Task: Master Chrome "Send to Your Devices" Feature.
Action: Mouse moved to (124, 32)
Screenshot: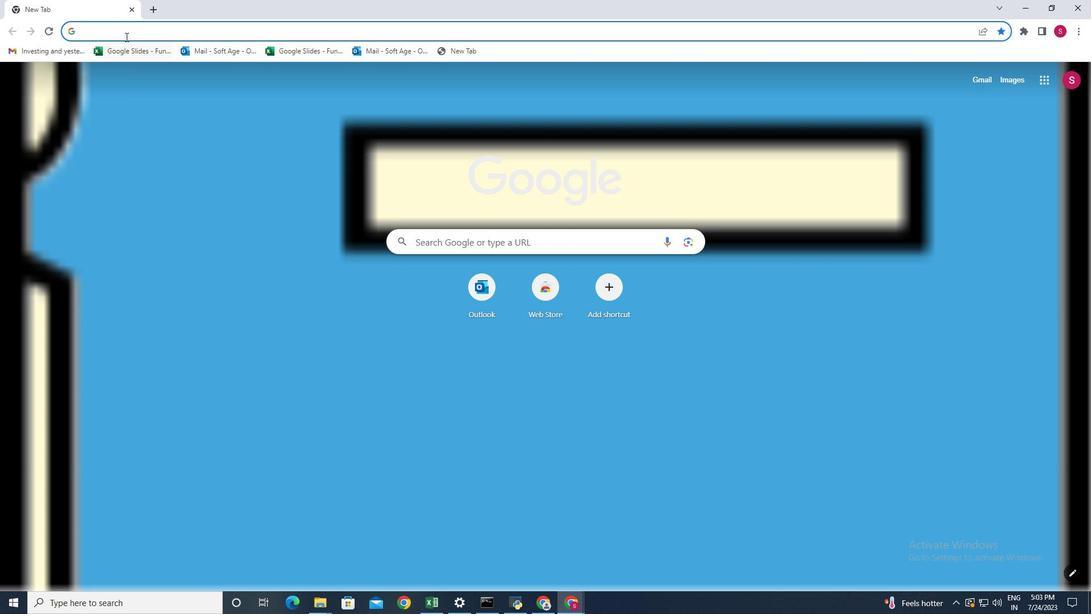 
Action: Mouse pressed left at (124, 32)
Screenshot: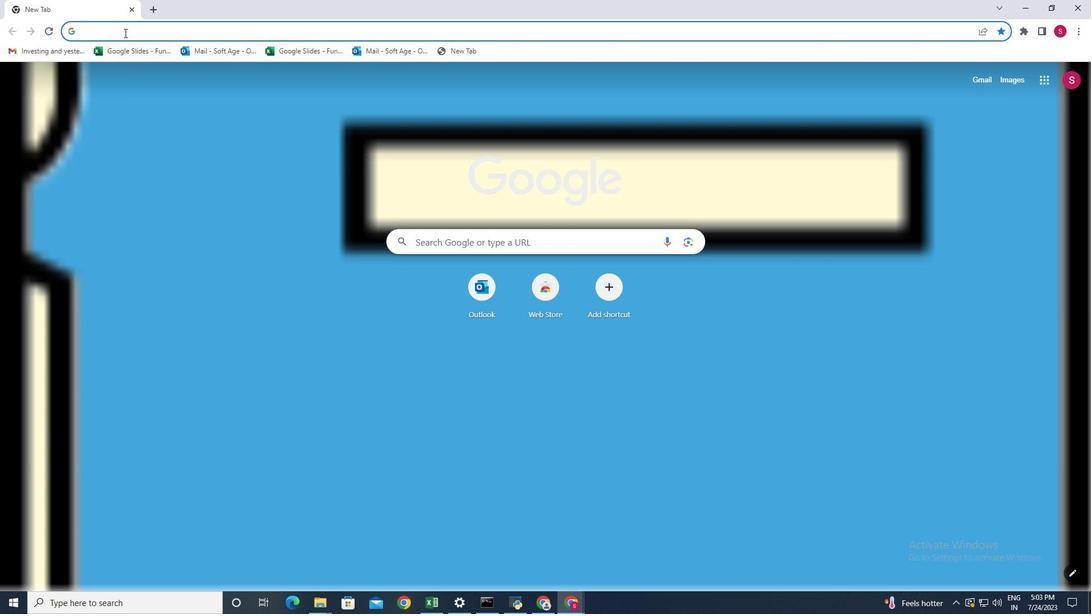 
Action: Mouse moved to (124, 32)
Screenshot: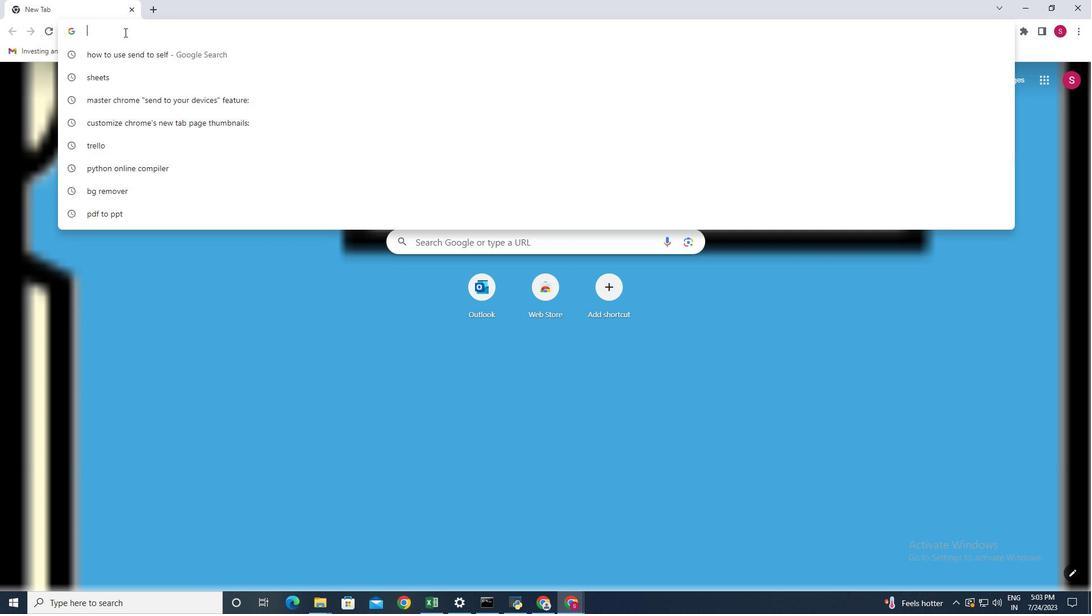 
Action: Key pressed www.you<Key.space>tube<Key.enter>
Screenshot: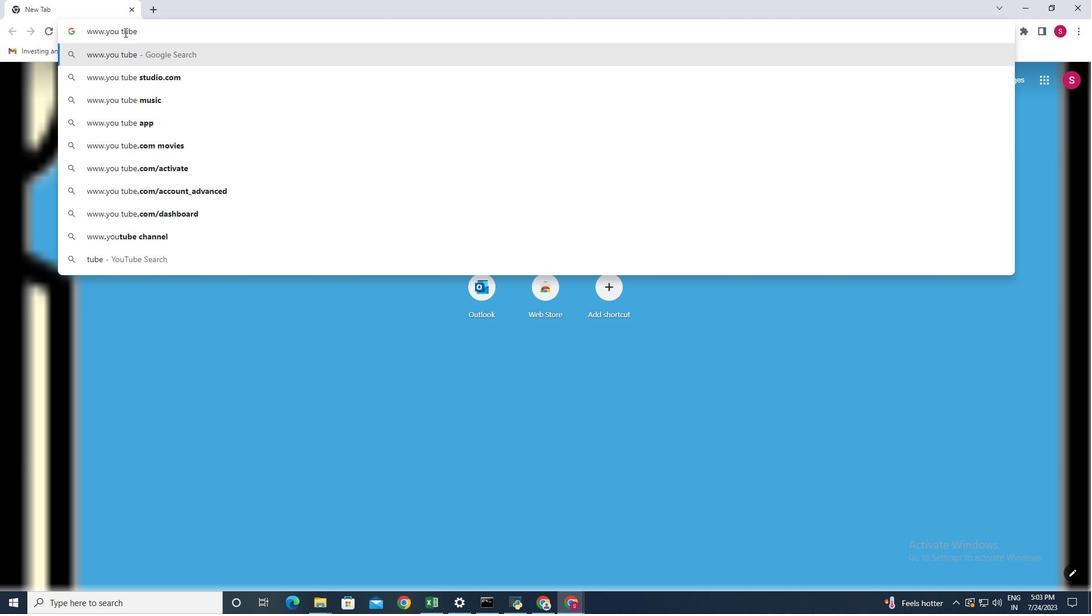 
Action: Mouse moved to (255, 163)
Screenshot: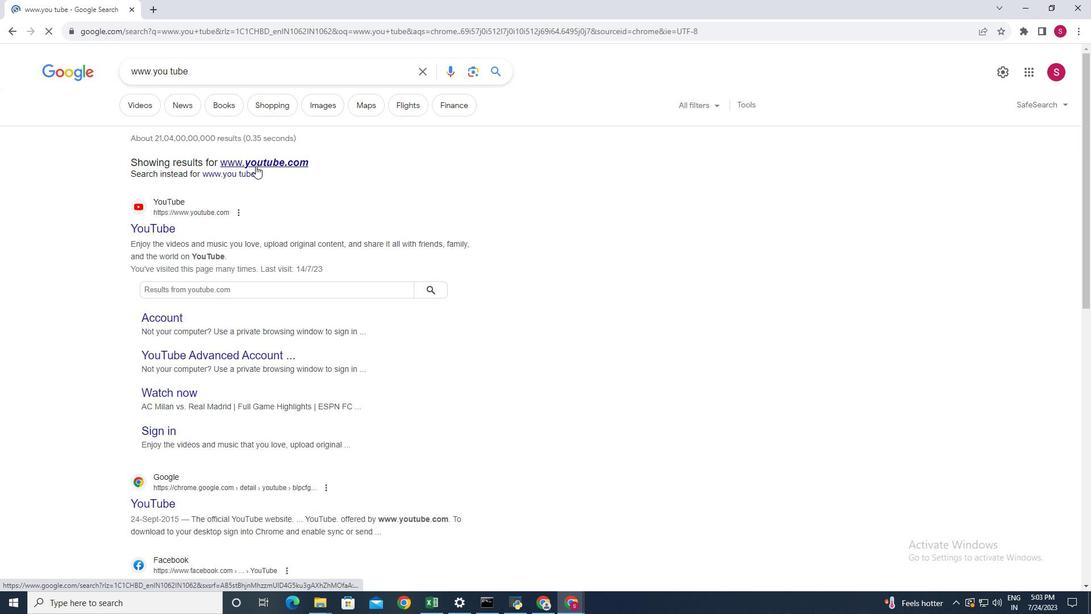 
Action: Mouse pressed left at (255, 163)
Screenshot: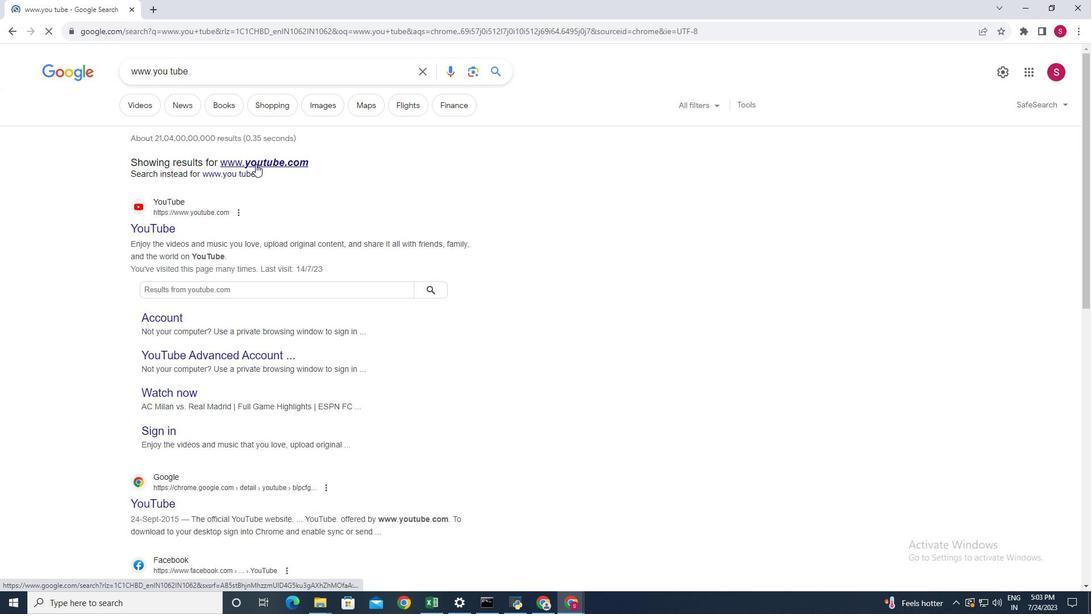 
Action: Mouse moved to (170, 177)
Screenshot: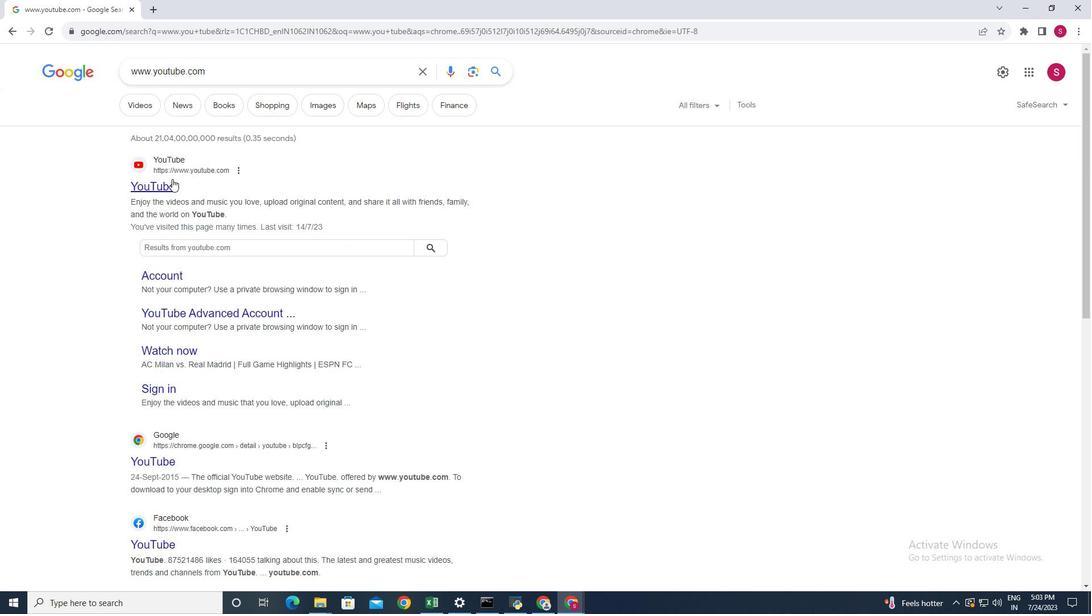 
Action: Mouse pressed left at (170, 177)
Screenshot: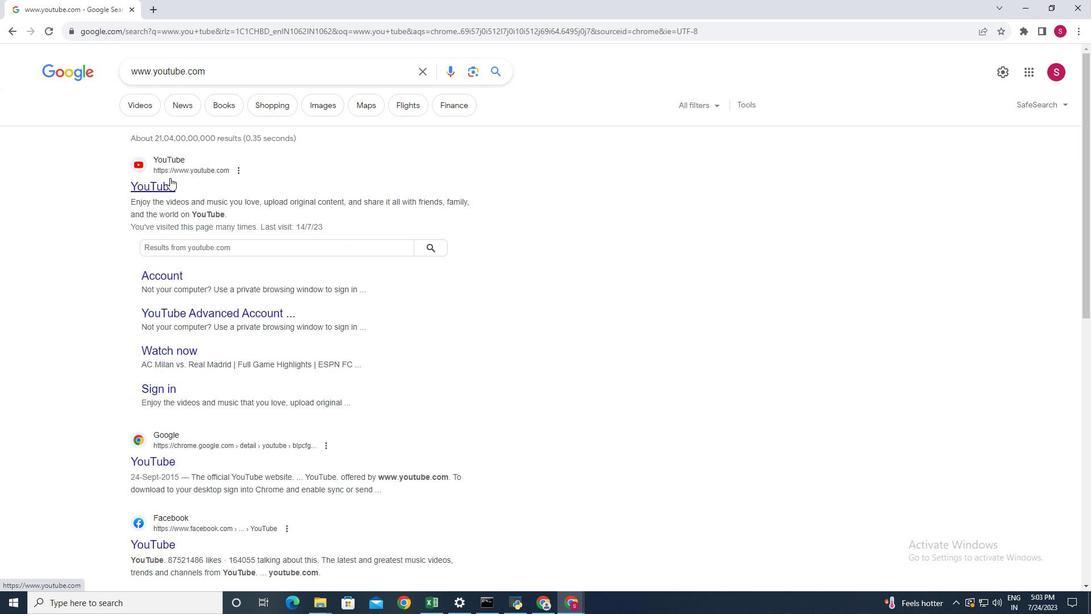 
Action: Mouse moved to (982, 31)
Screenshot: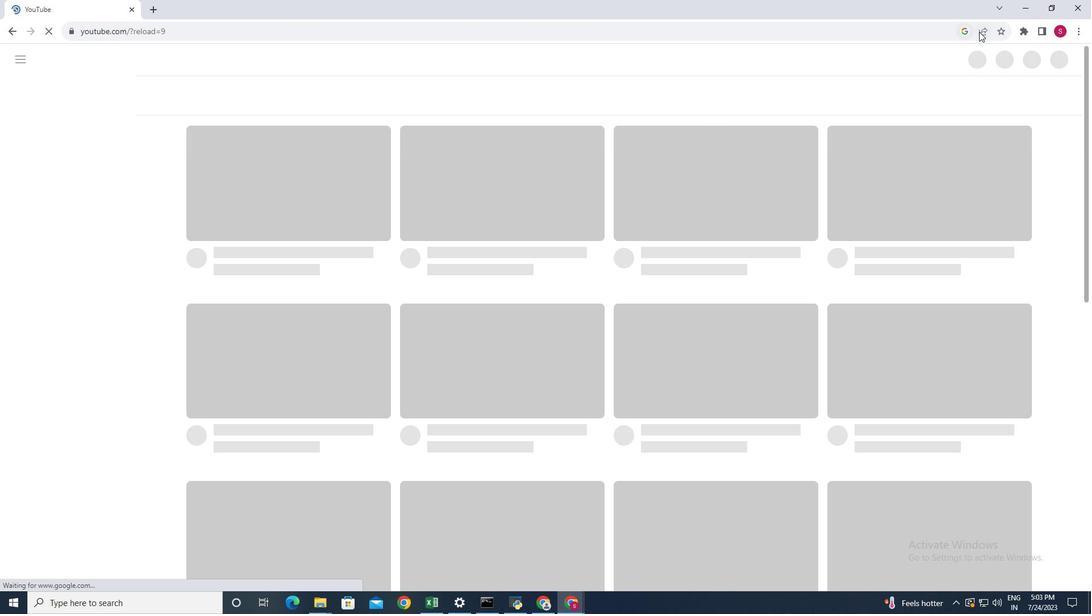 
Action: Mouse pressed left at (982, 31)
Screenshot: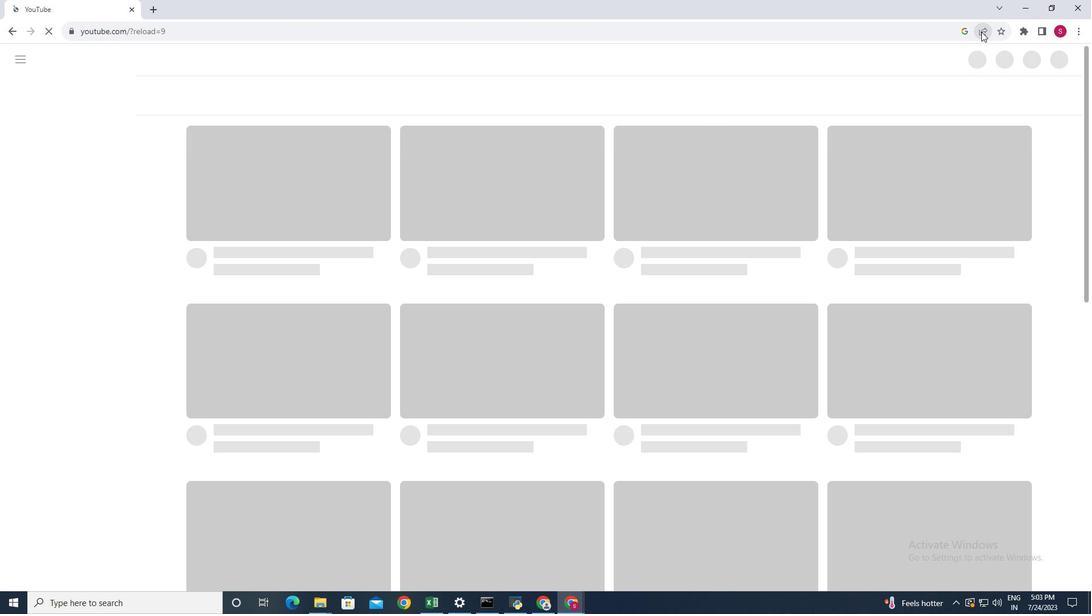 
Action: Mouse moved to (910, 117)
Screenshot: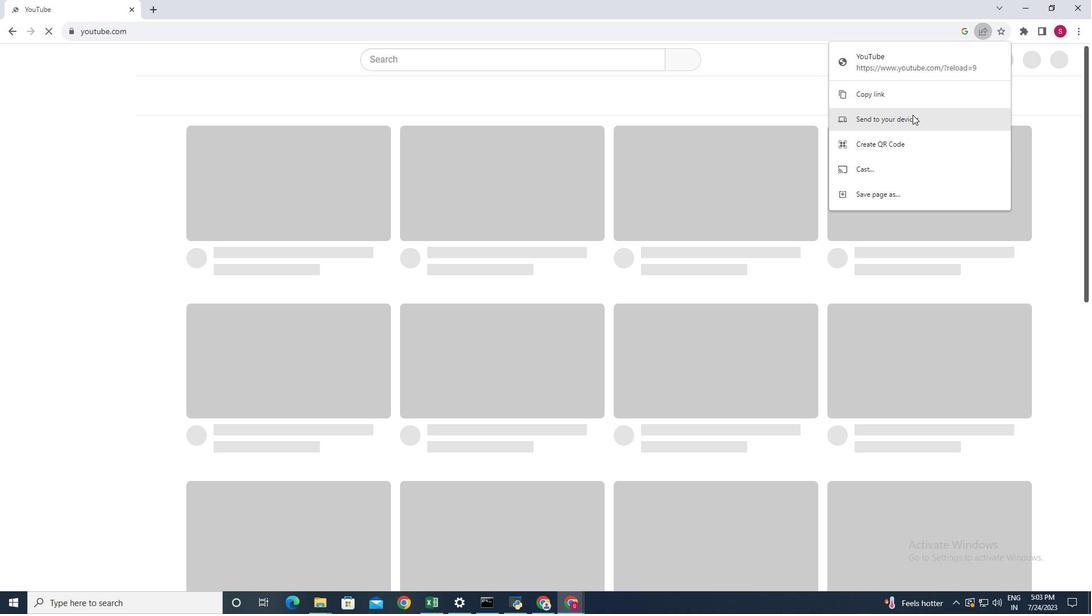 
Action: Mouse pressed left at (910, 117)
Screenshot: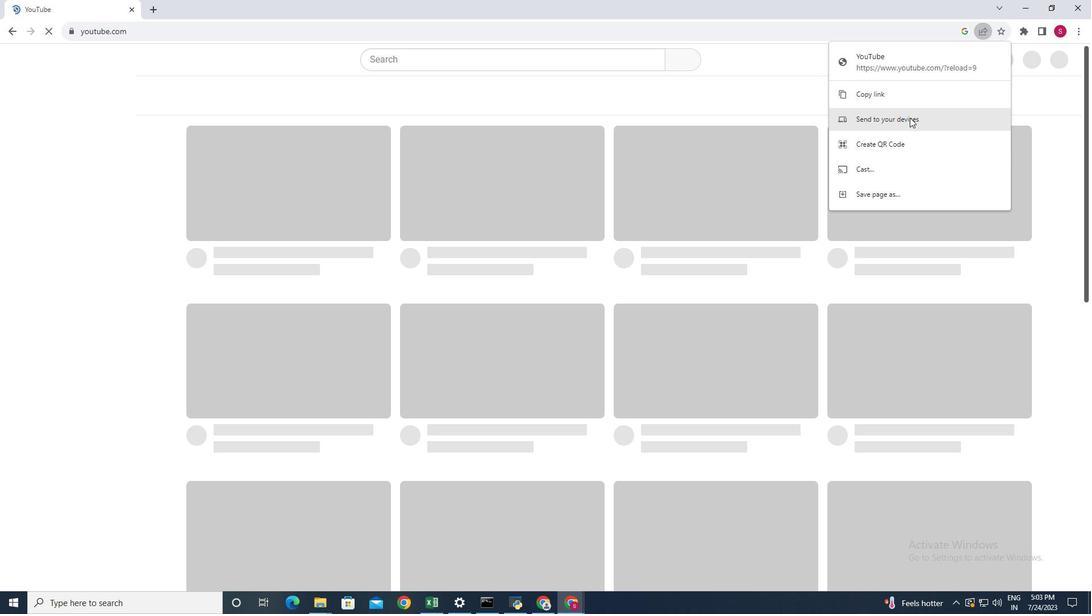 
Action: Mouse moved to (903, 145)
Screenshot: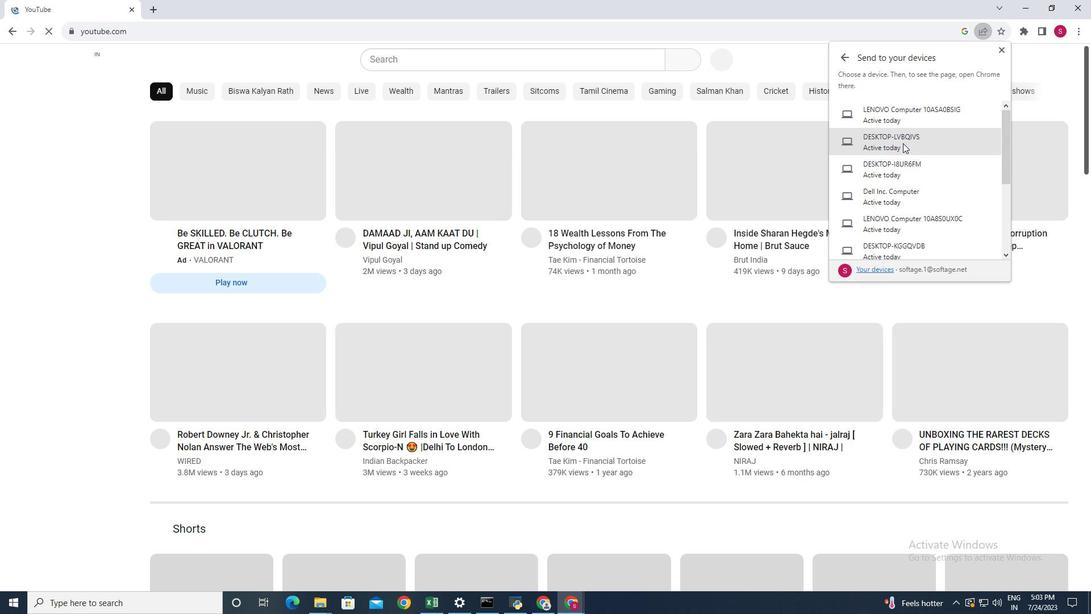 
Action: Mouse scrolled (903, 144) with delta (0, 0)
Screenshot: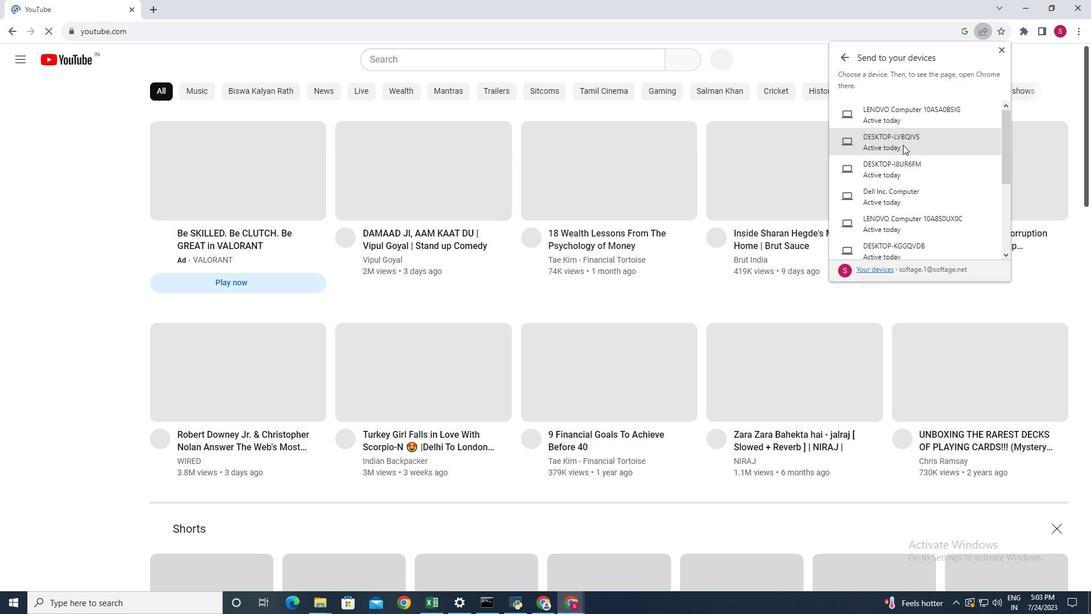 
Action: Mouse scrolled (903, 144) with delta (0, 0)
Screenshot: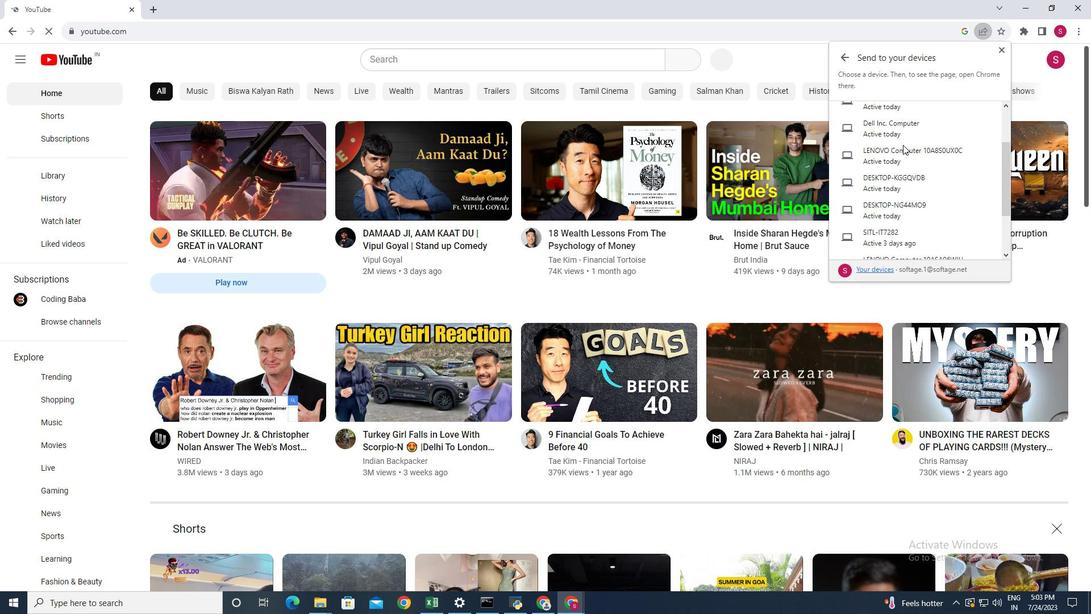 
Action: Mouse scrolled (903, 144) with delta (0, 0)
Screenshot: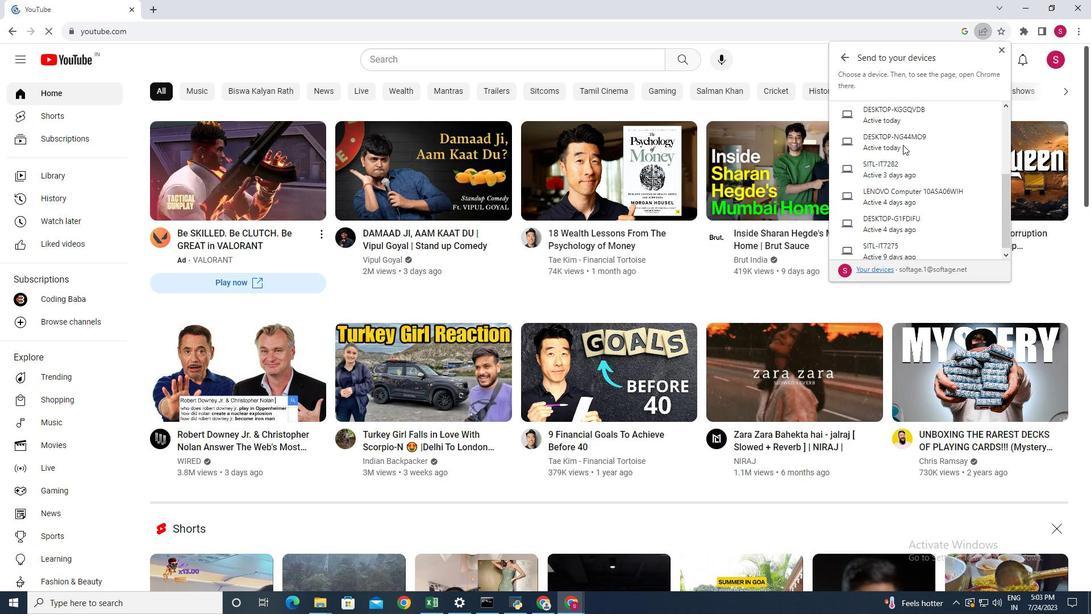 
Action: Mouse moved to (909, 243)
Screenshot: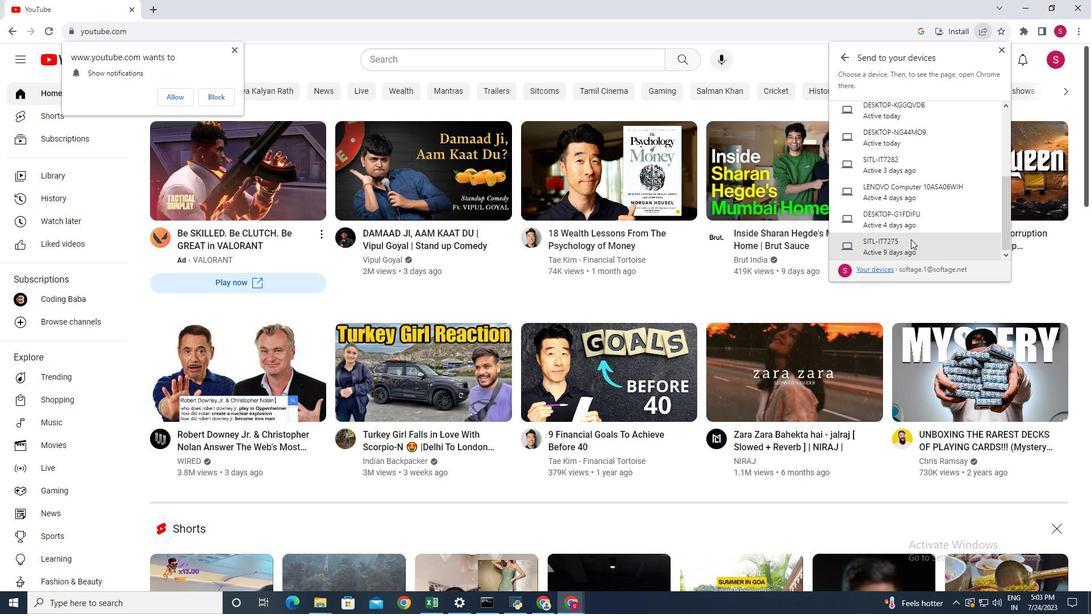 
Action: Mouse pressed left at (909, 243)
Screenshot: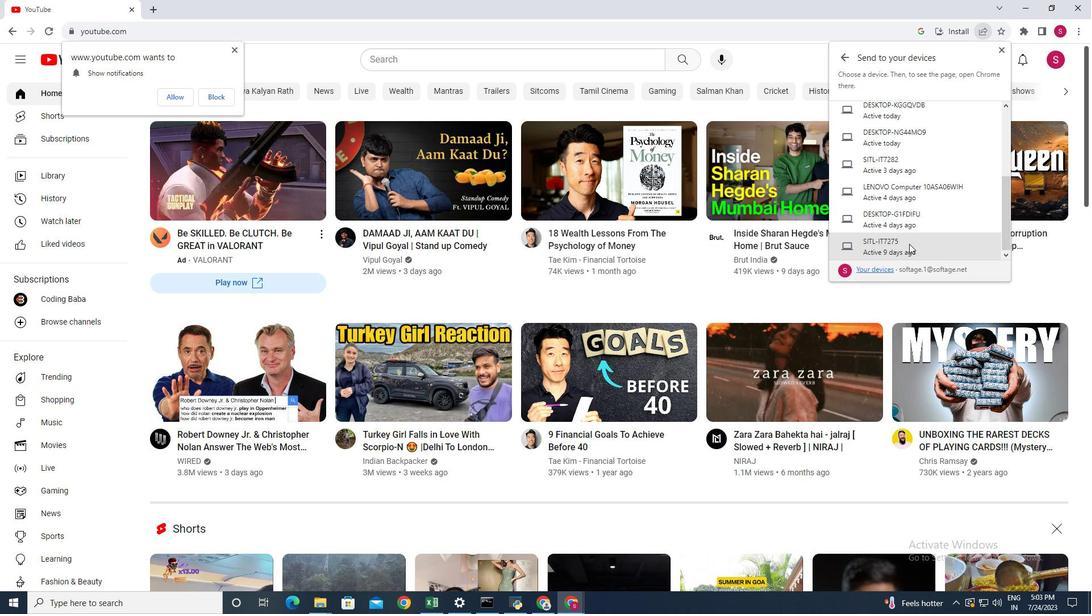 
Action: Mouse moved to (980, 31)
Screenshot: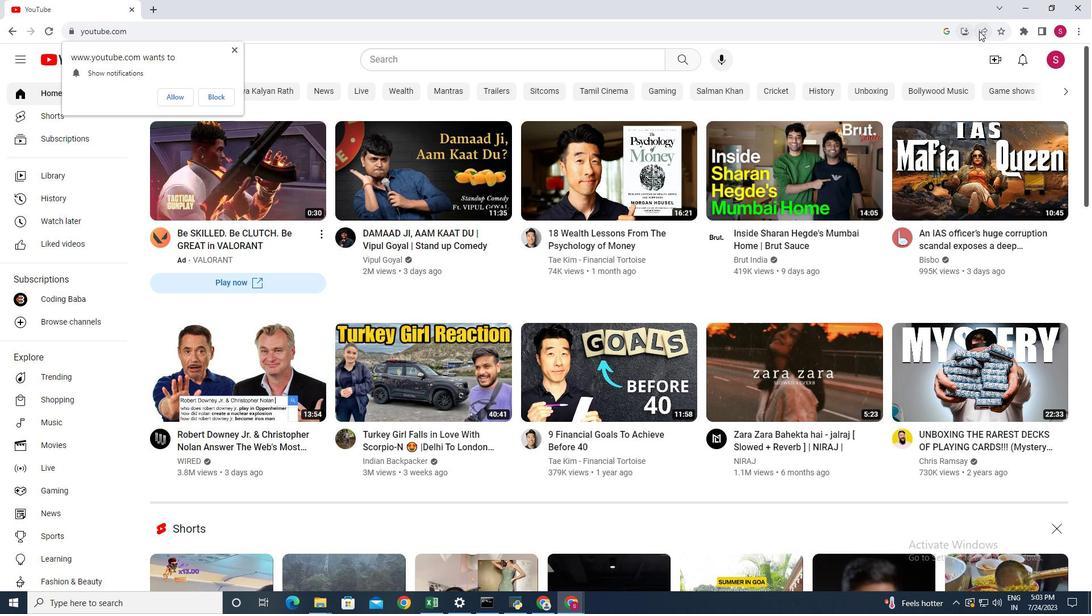 
Action: Mouse pressed left at (980, 31)
Screenshot: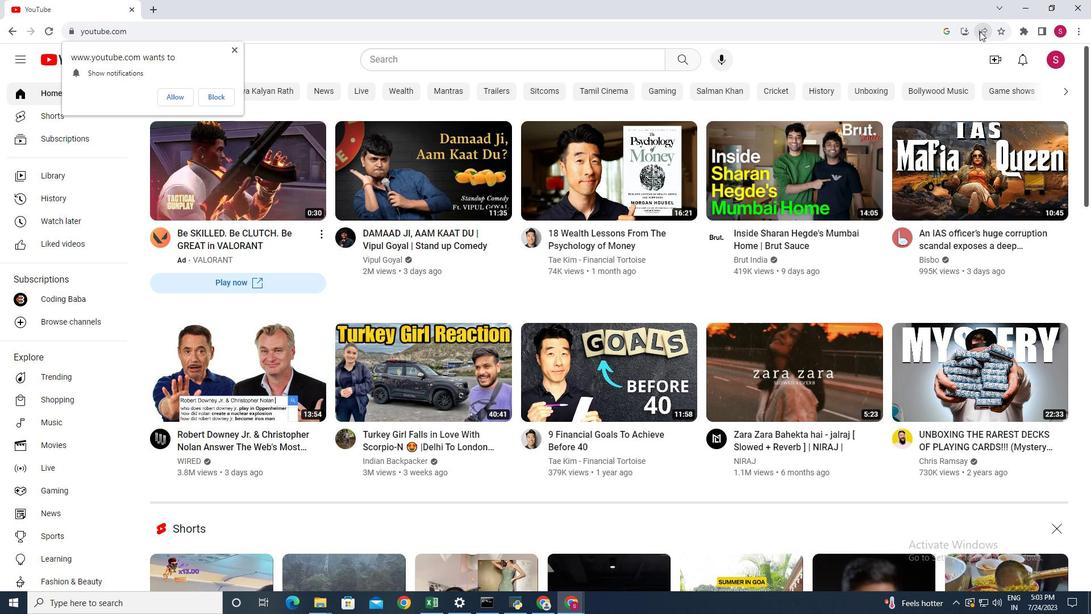 
Action: Mouse moved to (903, 119)
Screenshot: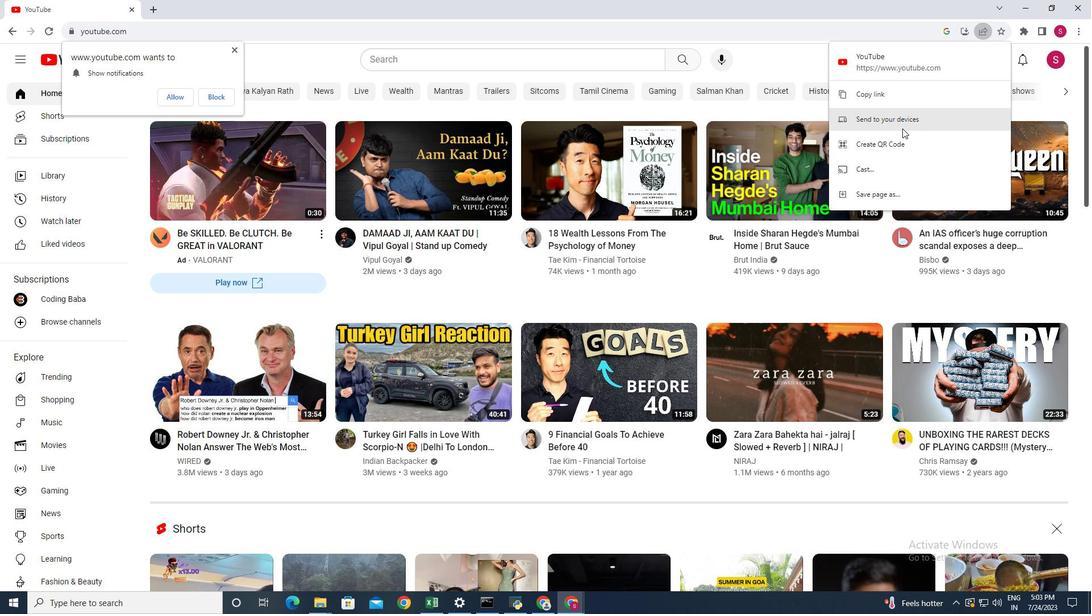 
Action: Mouse pressed left at (903, 119)
Screenshot: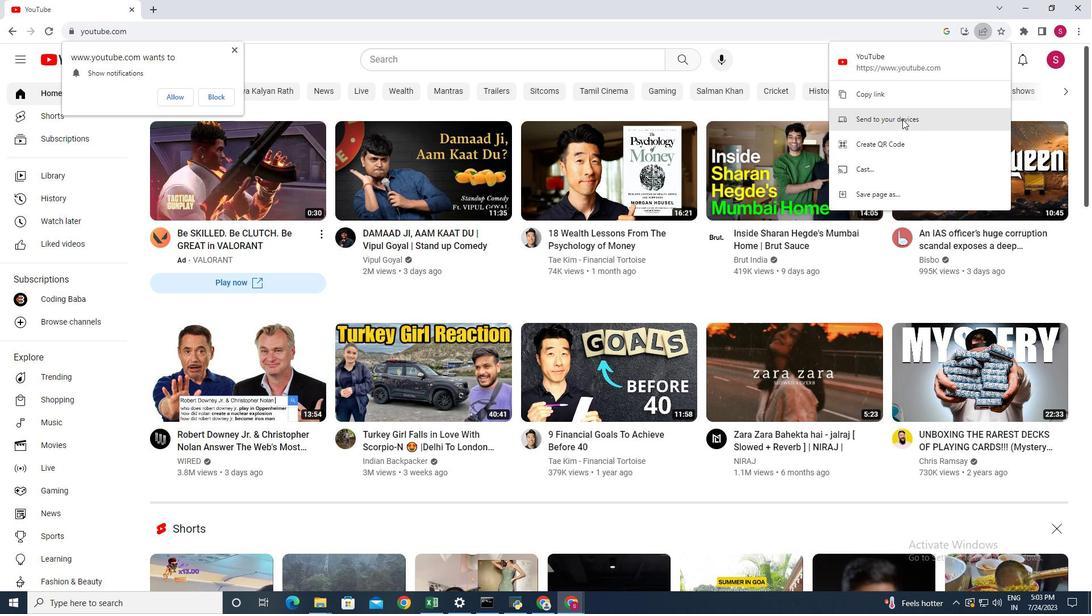 
Action: Mouse moved to (901, 188)
Screenshot: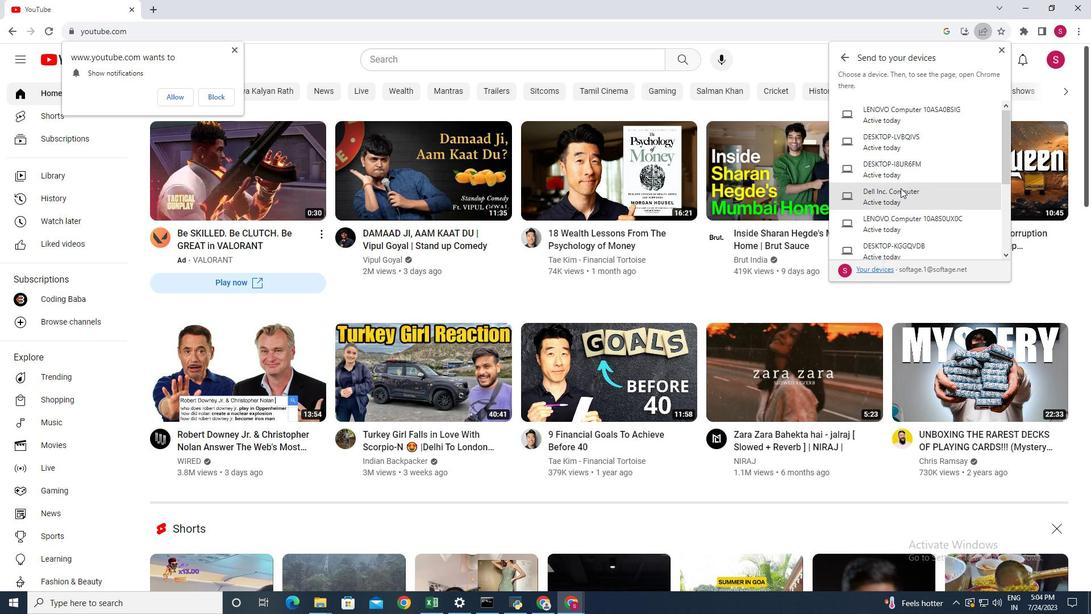 
Action: Mouse pressed left at (901, 188)
Screenshot: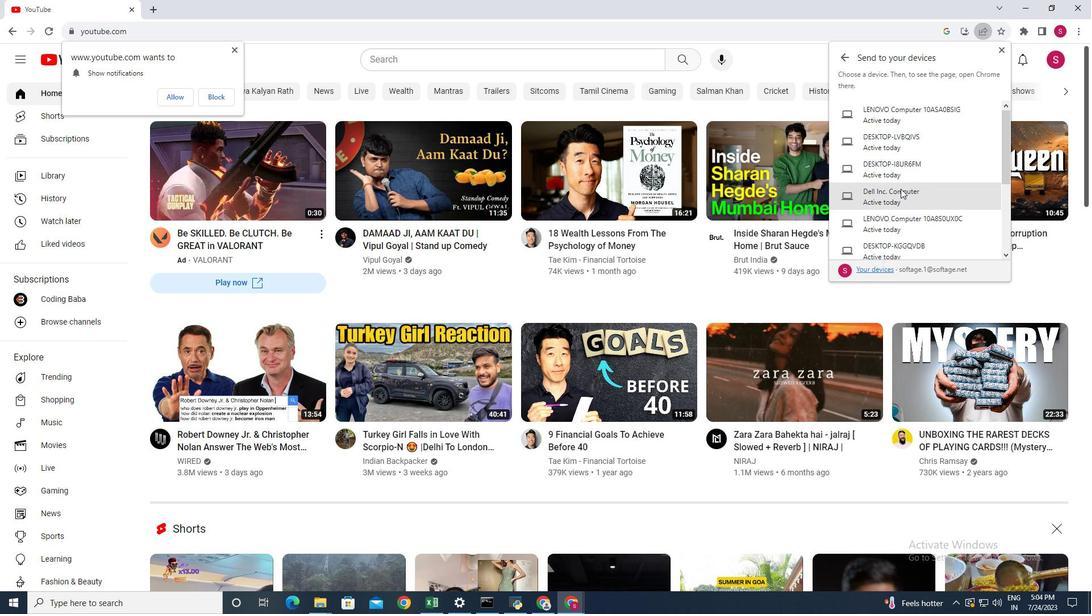 
Action: Mouse moved to (904, 64)
Screenshot: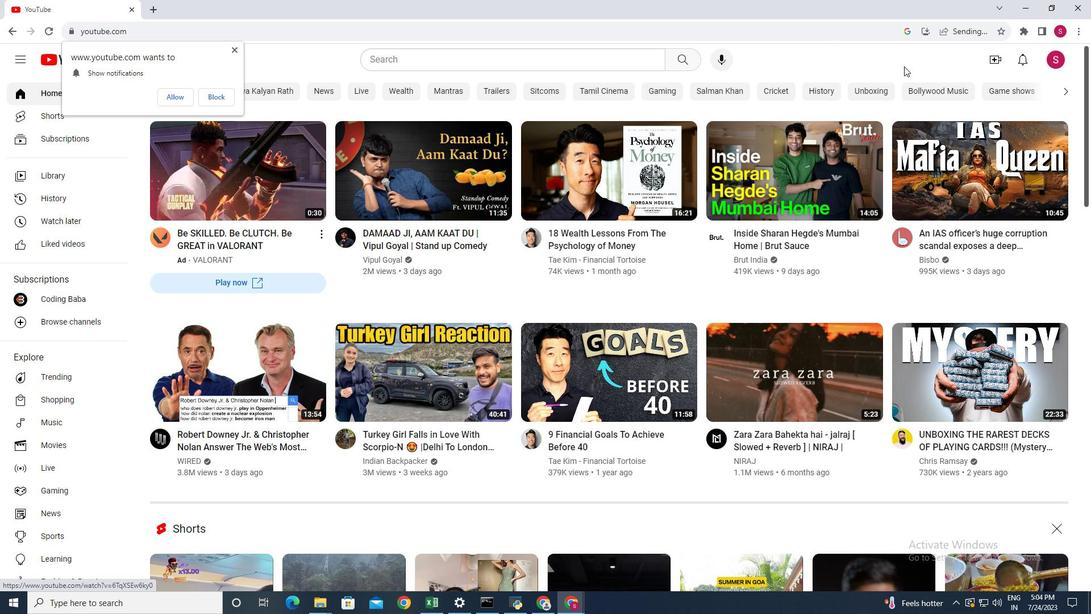 
